 Task: Locate the nearest dog-friendly wineries in Sonoma County, California.
Action: Mouse moved to (493, 264)
Screenshot: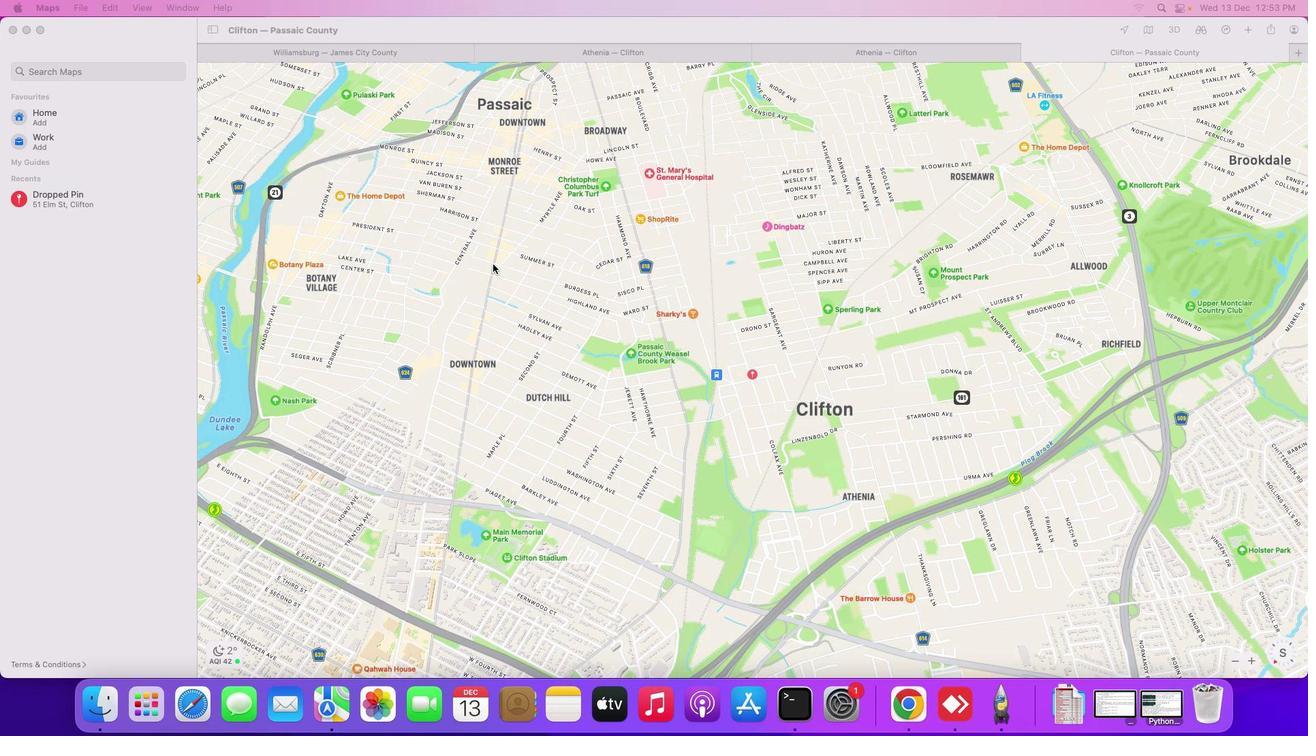 
Action: Mouse pressed left at (493, 264)
Screenshot: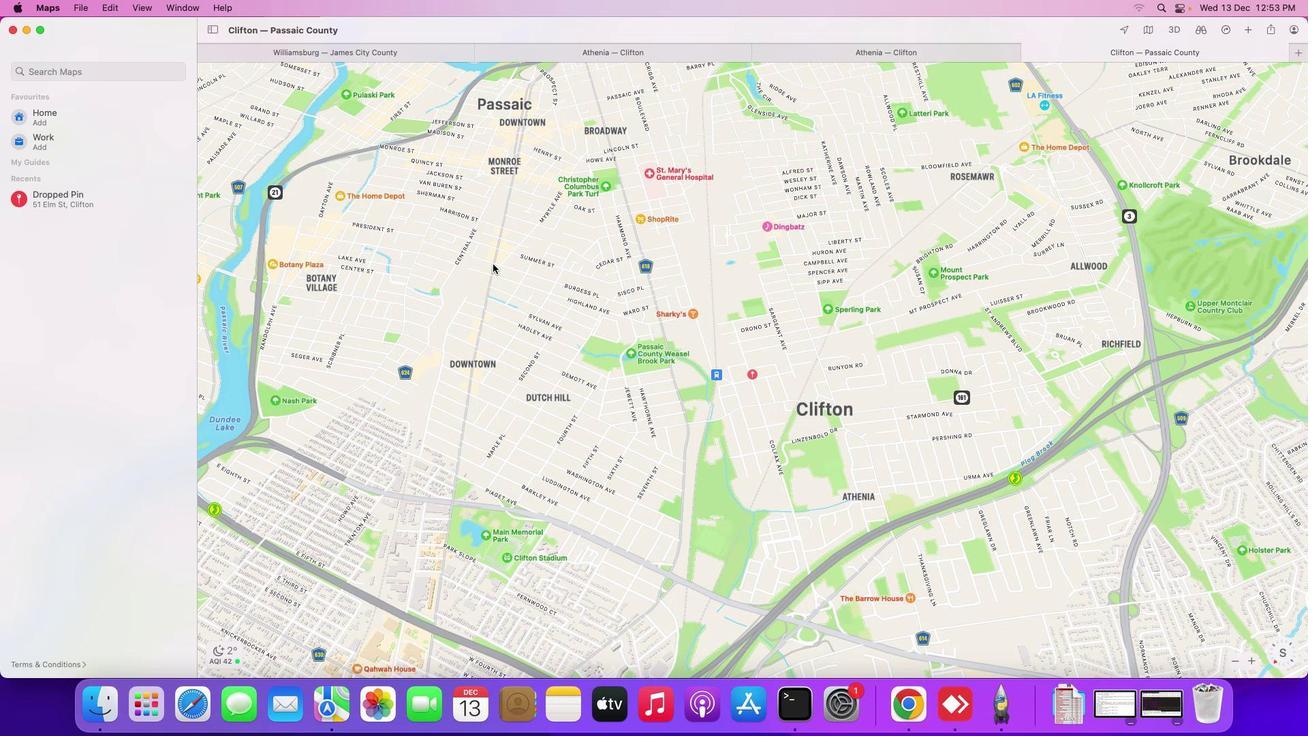 
Action: Mouse moved to (110, 70)
Screenshot: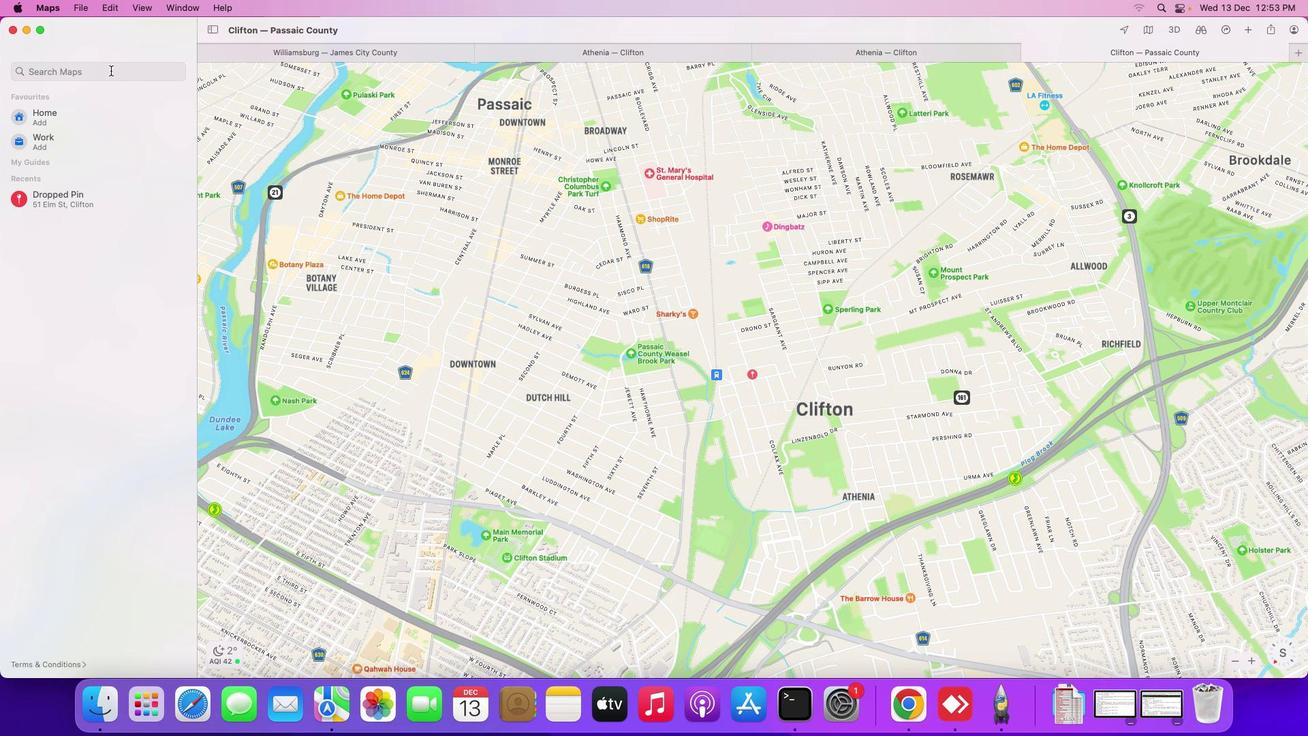 
Action: Mouse pressed left at (110, 70)
Screenshot: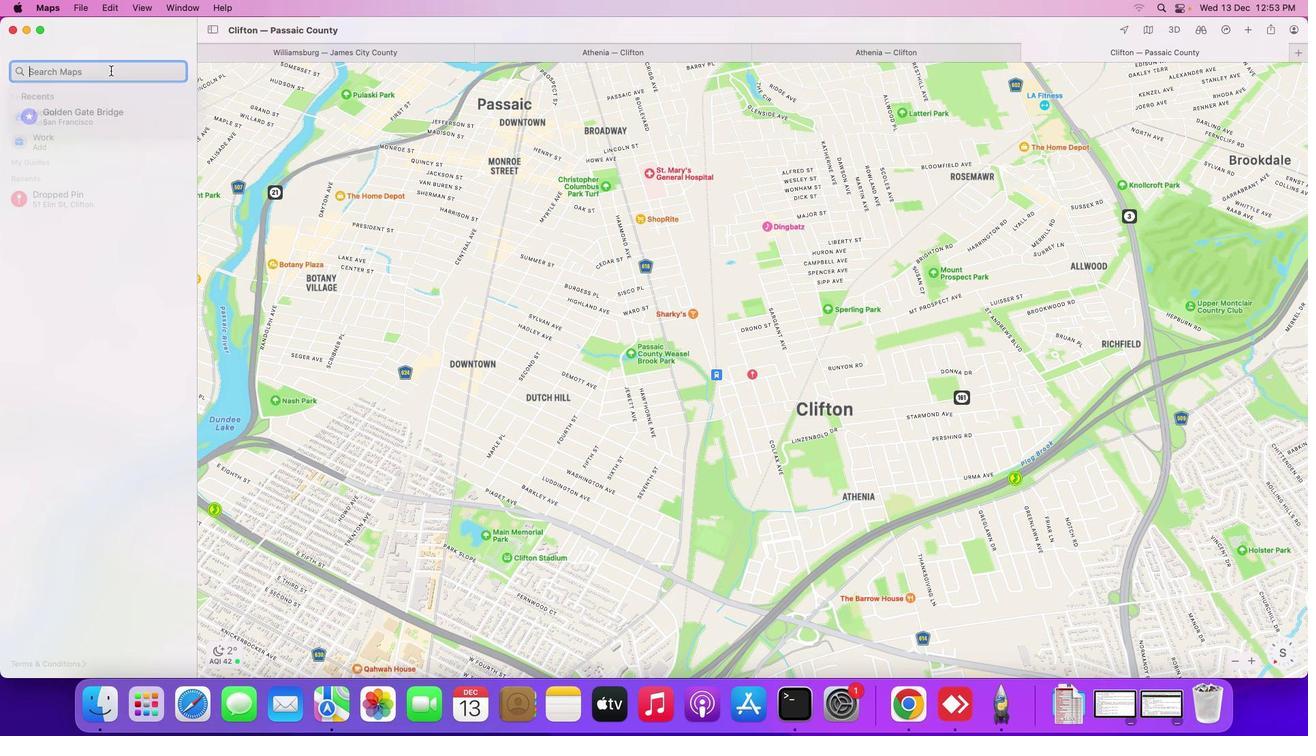 
Action: Mouse moved to (111, 66)
Screenshot: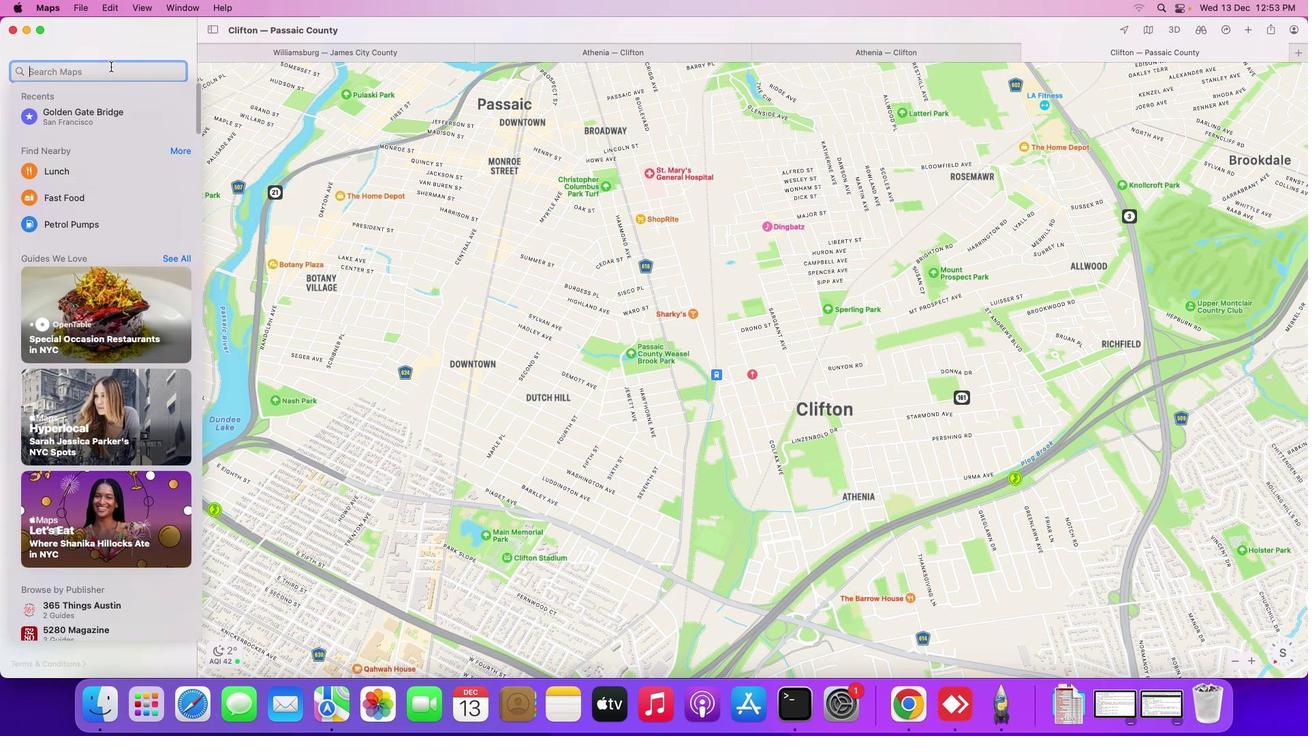 
Action: Key pressed 'n''e''a''r''e''s''t'Key.space'd''o''g''-''f''r''i''e''n''d''l''y'Key.space'w''i''n''e''r''i''e''s'Key.space'i''n'Key.spaceKey.shift_r'S''o''n''o''m''a'Key.spaceKey.shift_r'C''o''u''n''t''r'Key.backspaceKey.backspace't''y'Key.spaceKey.backspace','Key.space'c'Key.backspaceKey.shift_r'C''a''l''i''f''o''r''n''i''a'Key.enter
Screenshot: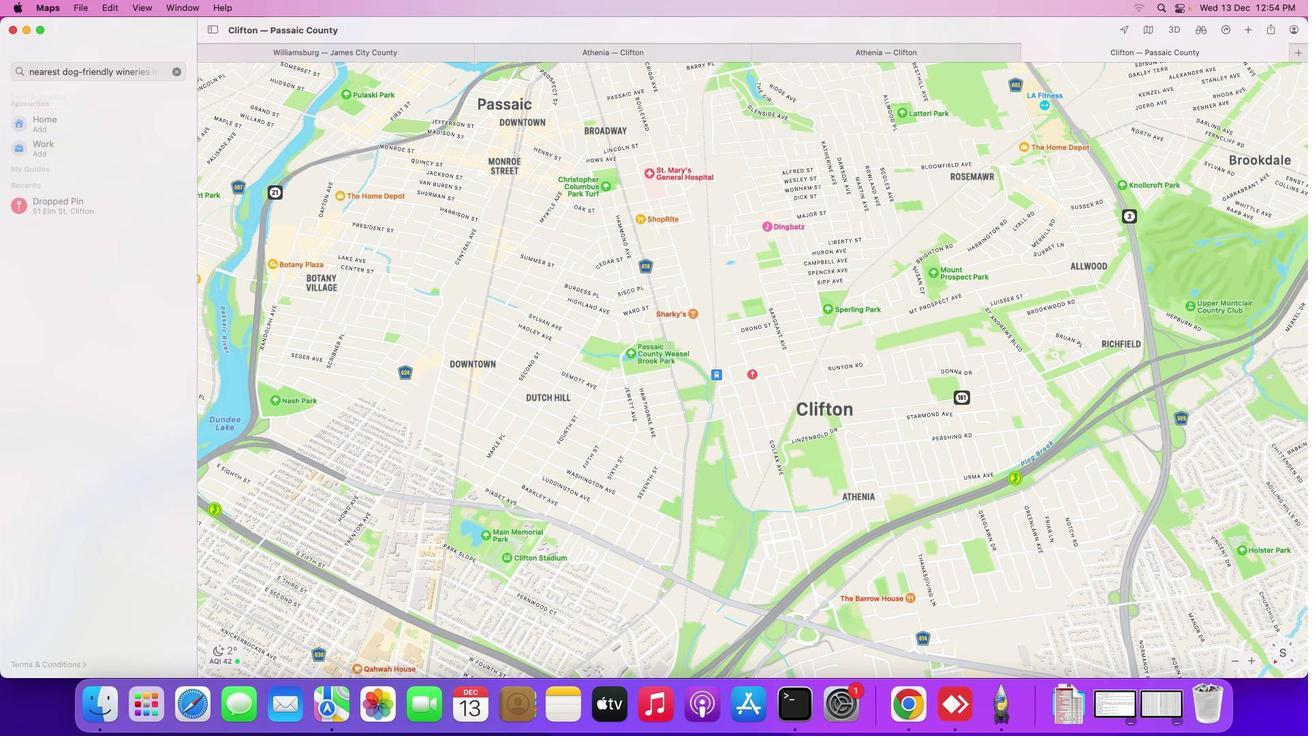 
Action: Mouse moved to (123, 116)
Screenshot: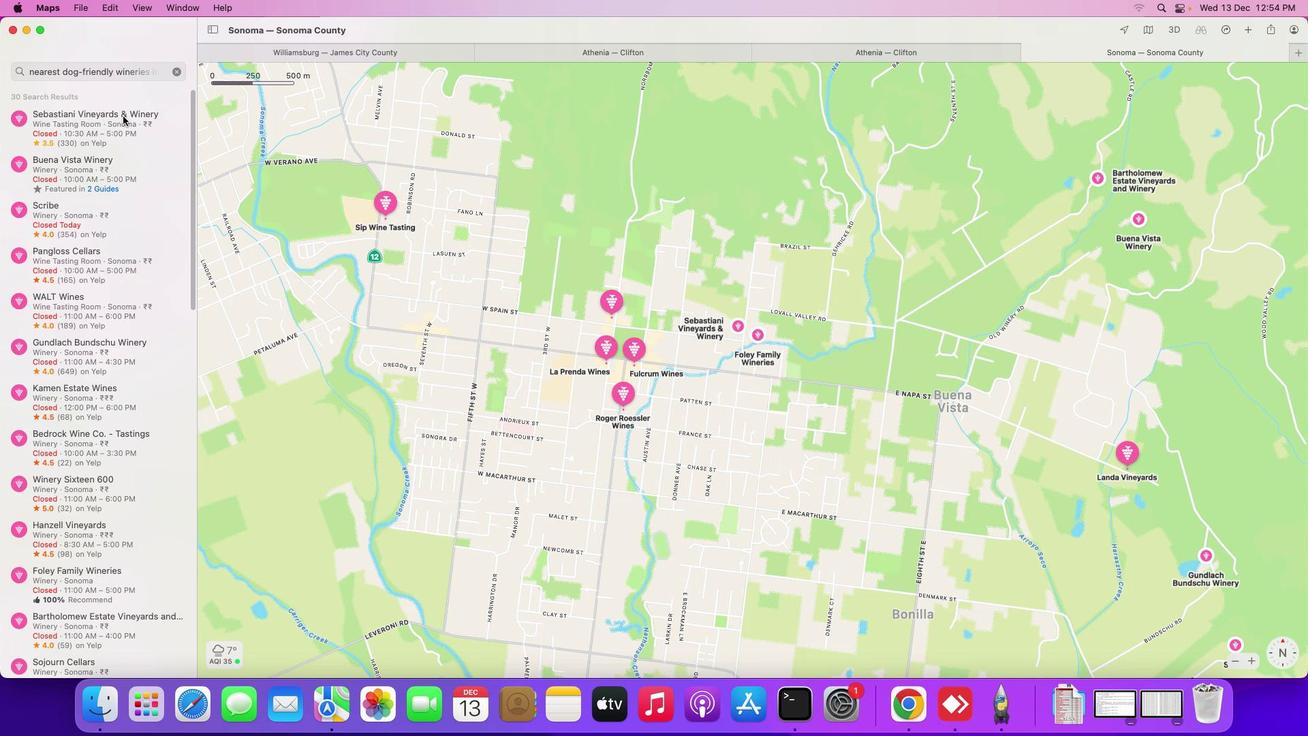 
Action: Mouse pressed left at (123, 116)
Screenshot: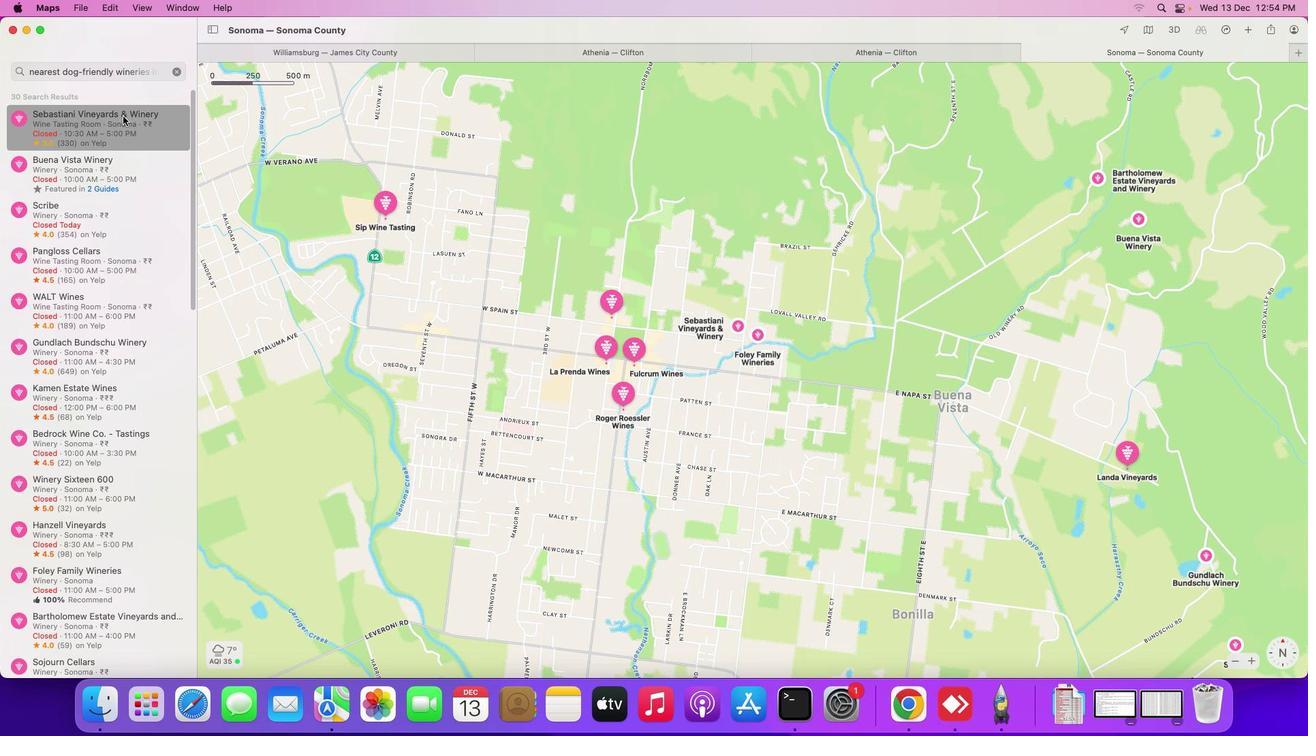 
Action: Mouse moved to (90, 171)
Screenshot: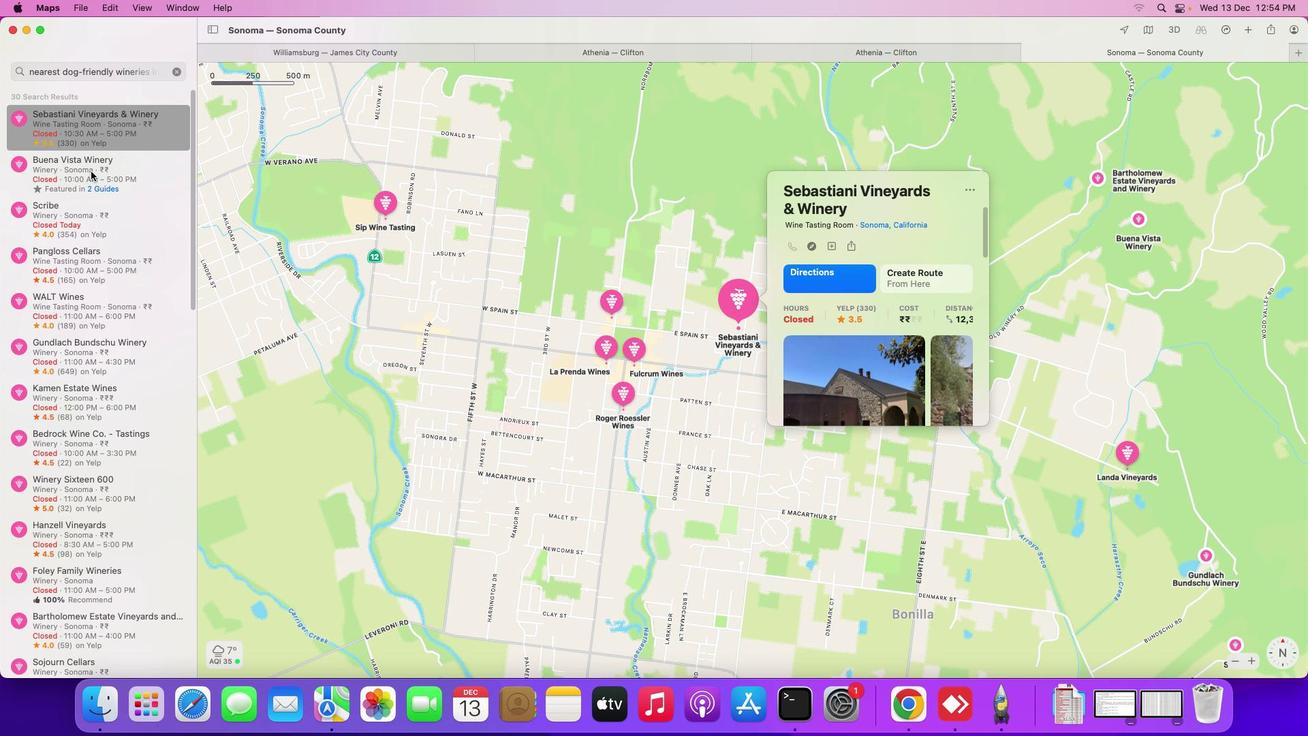 
Action: Mouse pressed left at (90, 171)
Screenshot: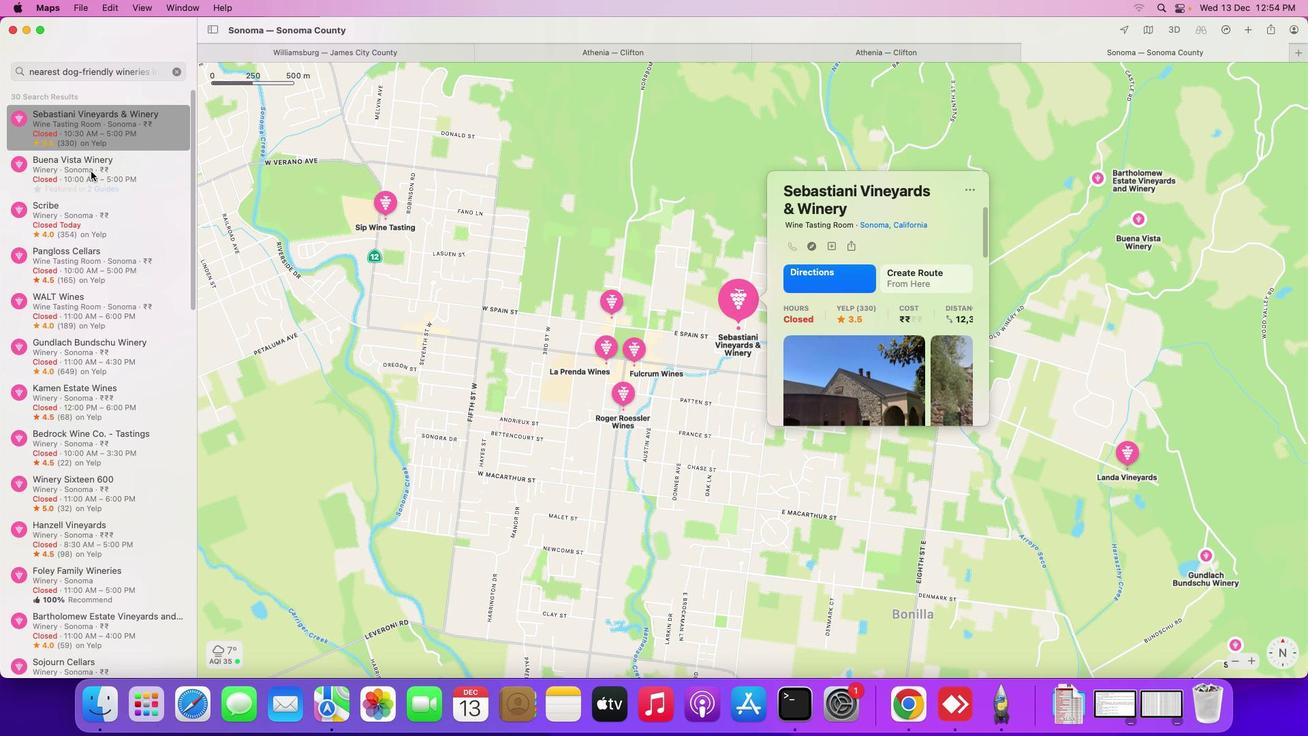 
Action: Mouse moved to (61, 209)
Screenshot: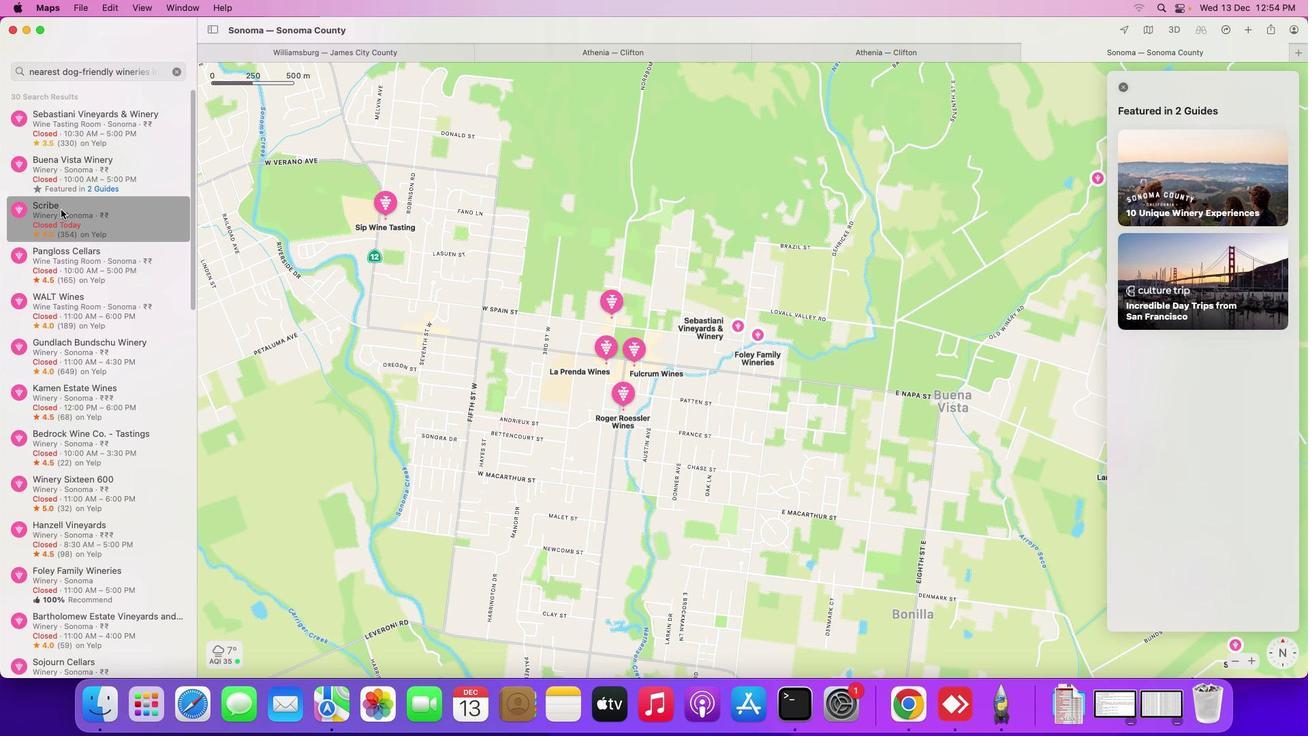 
Action: Mouse pressed left at (61, 209)
Screenshot: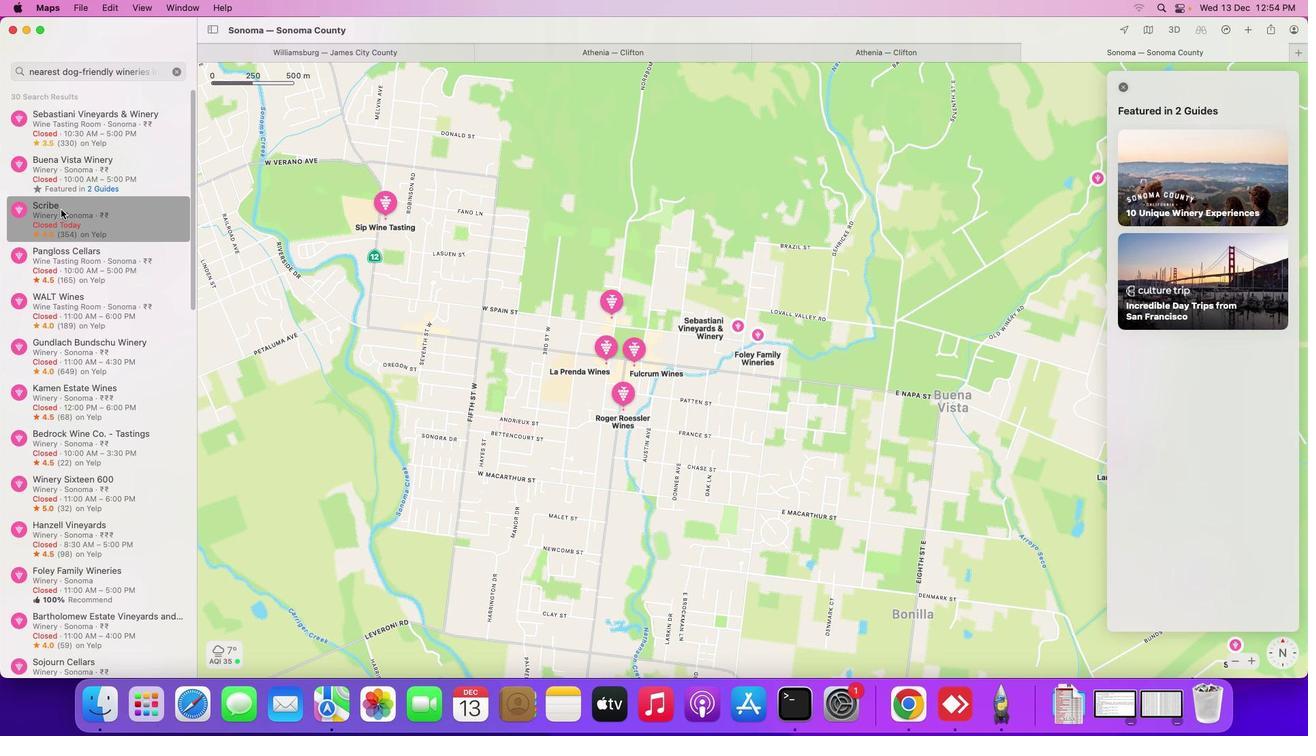 
Action: Mouse moved to (81, 253)
Screenshot: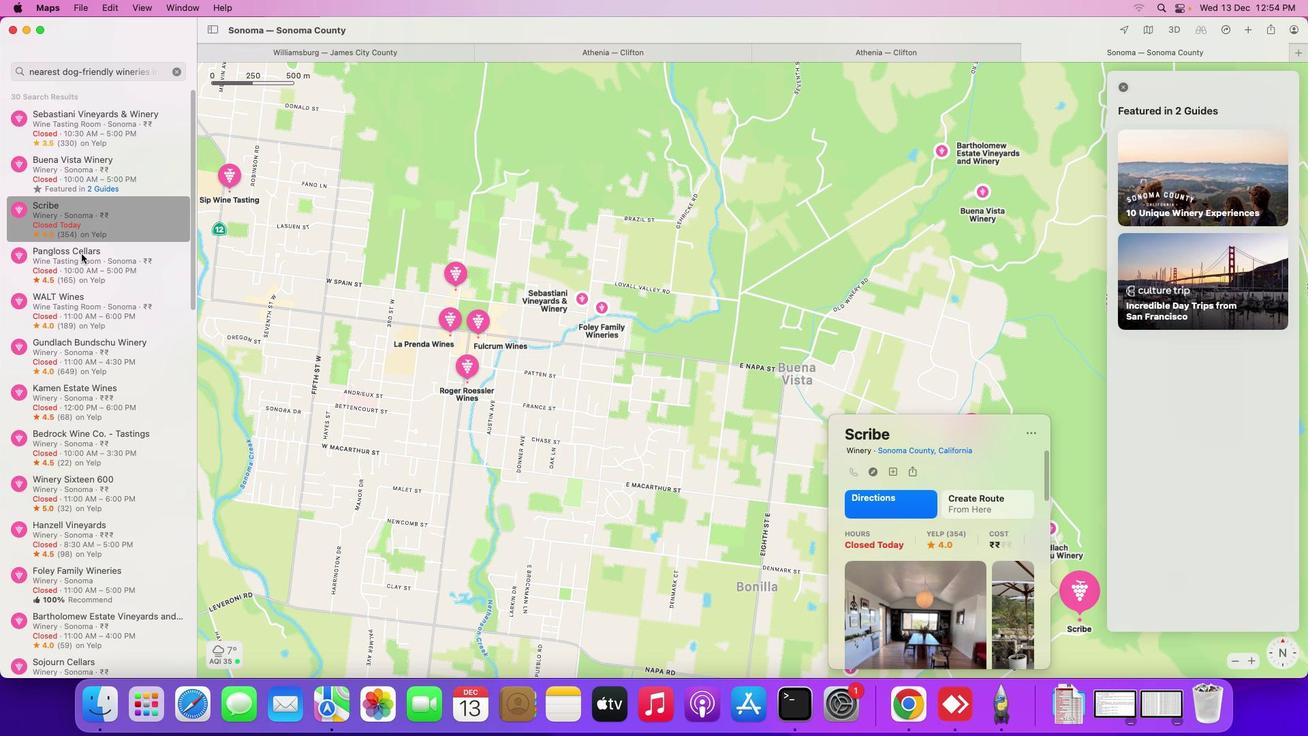 
Action: Mouse pressed left at (81, 253)
Screenshot: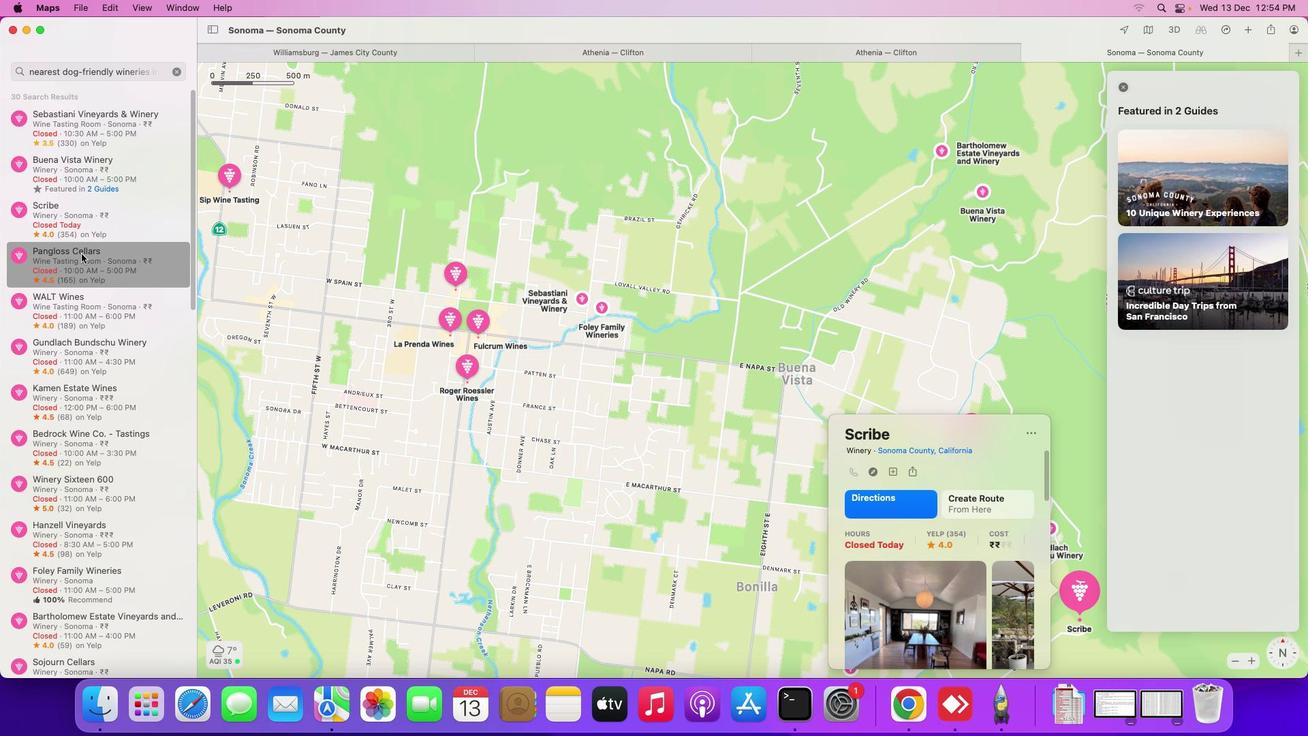 
Action: Mouse moved to (83, 304)
Screenshot: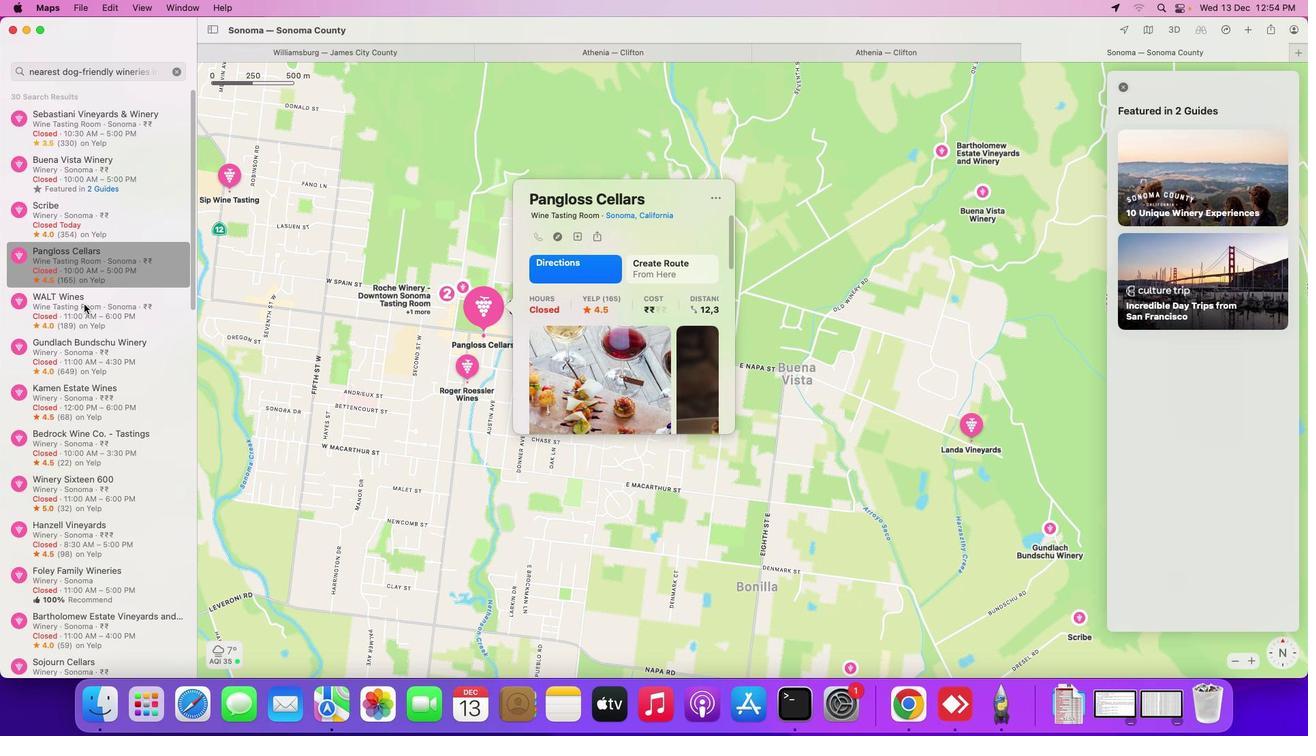 
Action: Mouse pressed left at (83, 304)
Screenshot: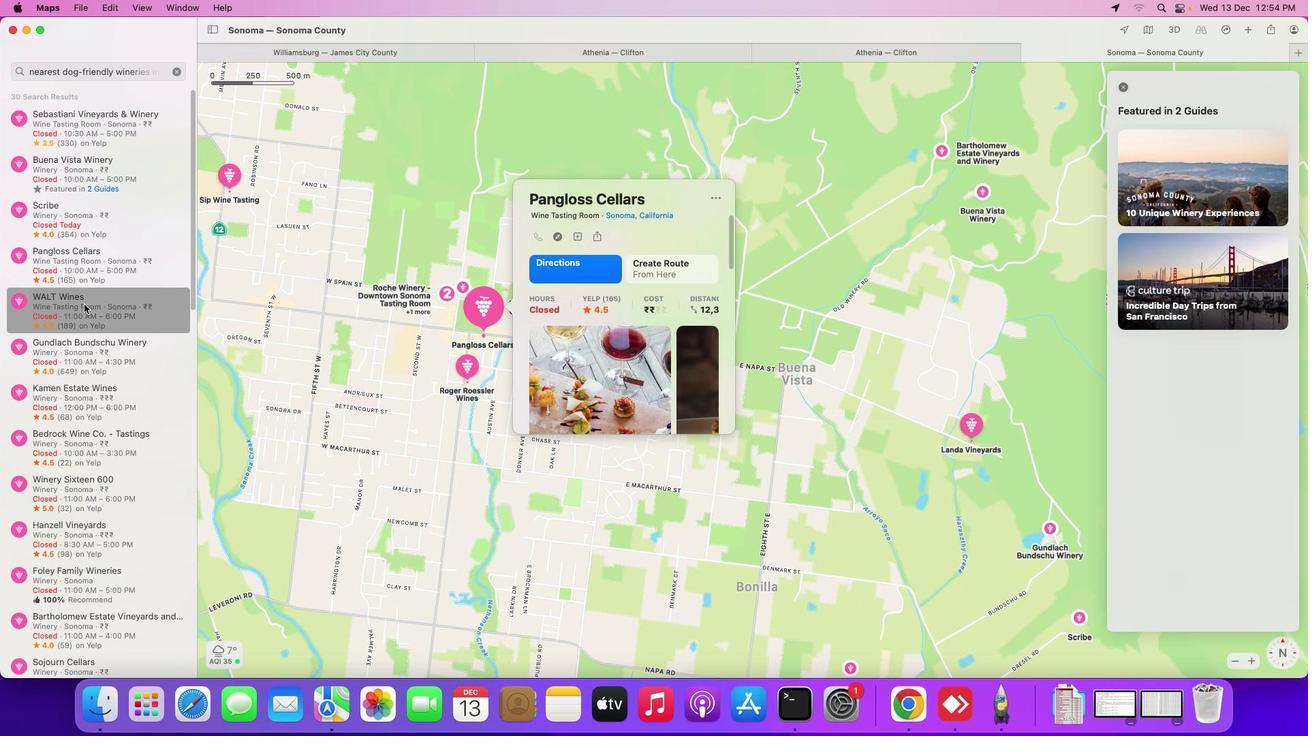 
Action: Mouse moved to (78, 340)
Screenshot: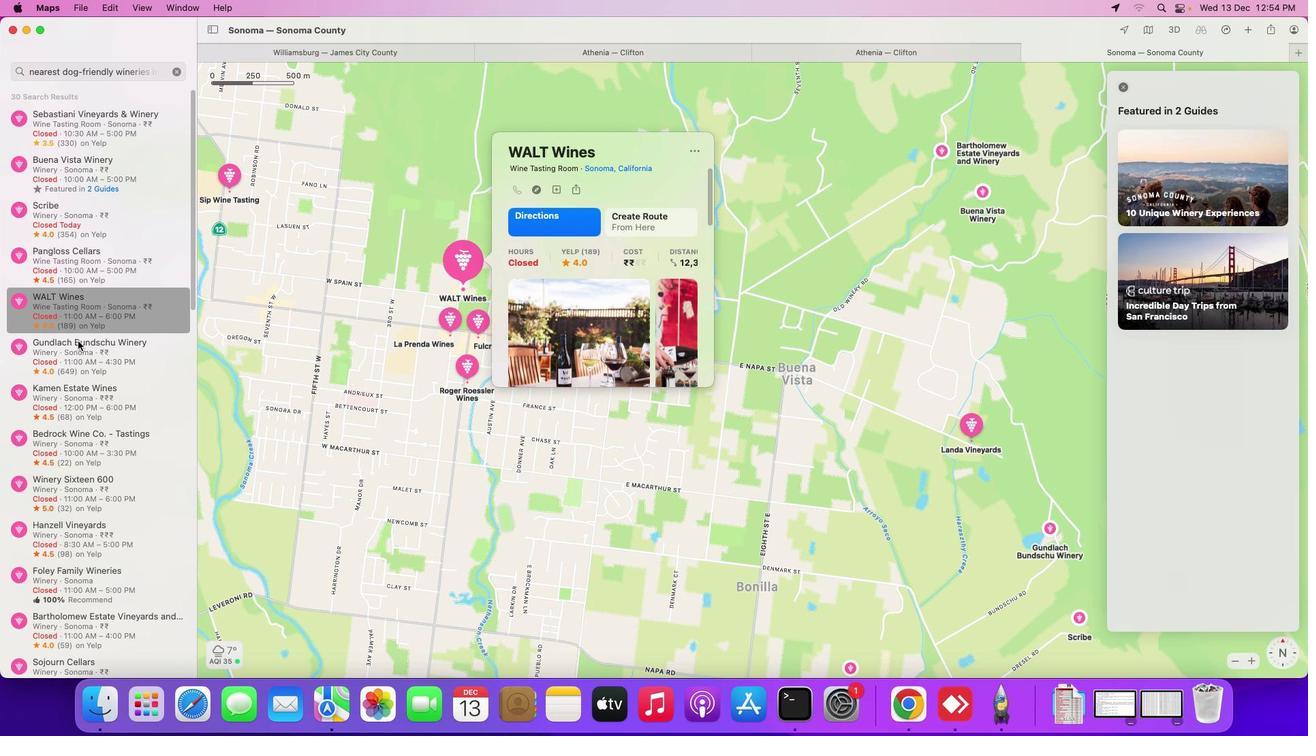 
Action: Mouse pressed left at (78, 340)
Screenshot: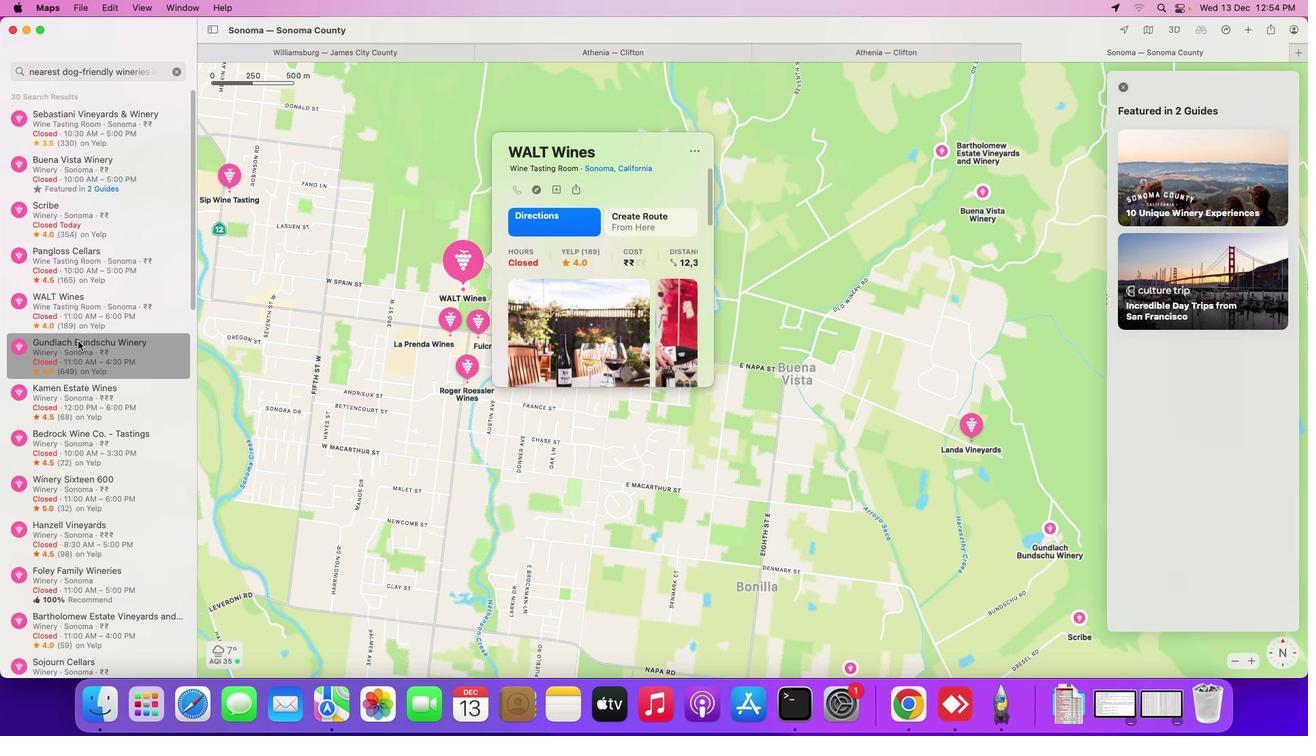 
Action: Mouse moved to (503, 381)
Screenshot: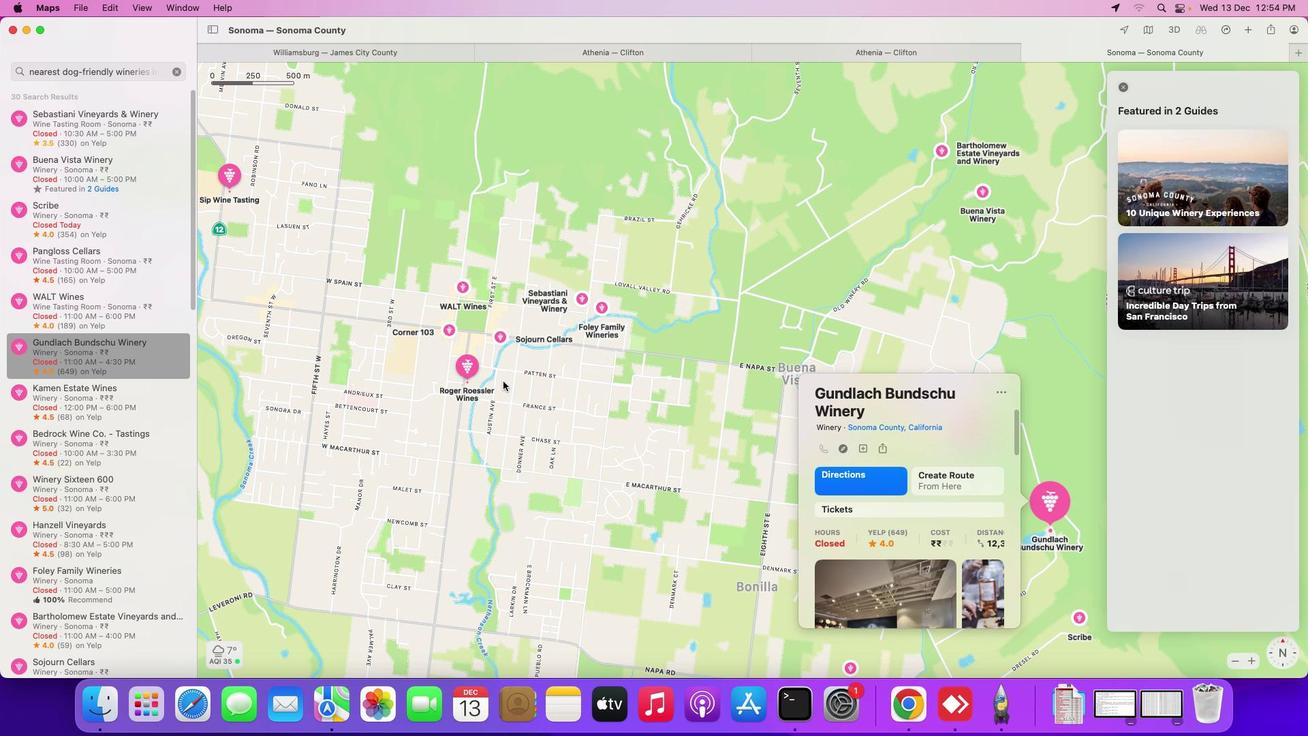 
